 Task: Zoom the window.
Action: Mouse moved to (730, 338)
Screenshot: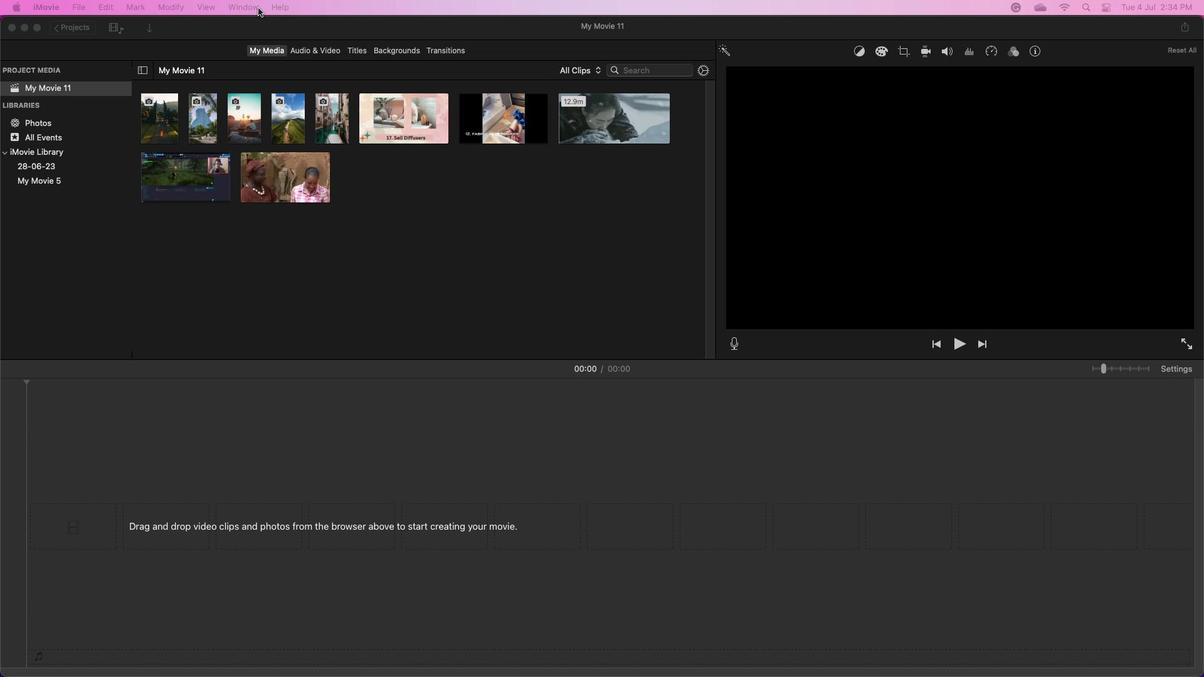 
Action: Mouse pressed left at (730, 338)
Screenshot: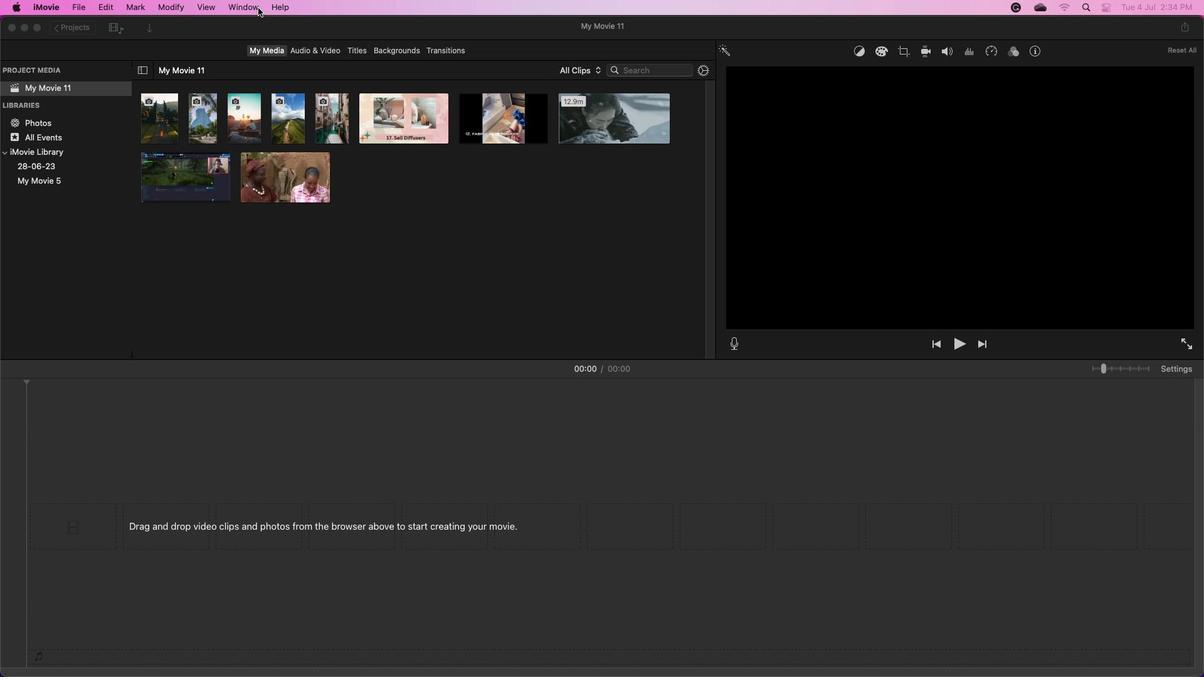 
Action: Mouse moved to (730, 338)
Screenshot: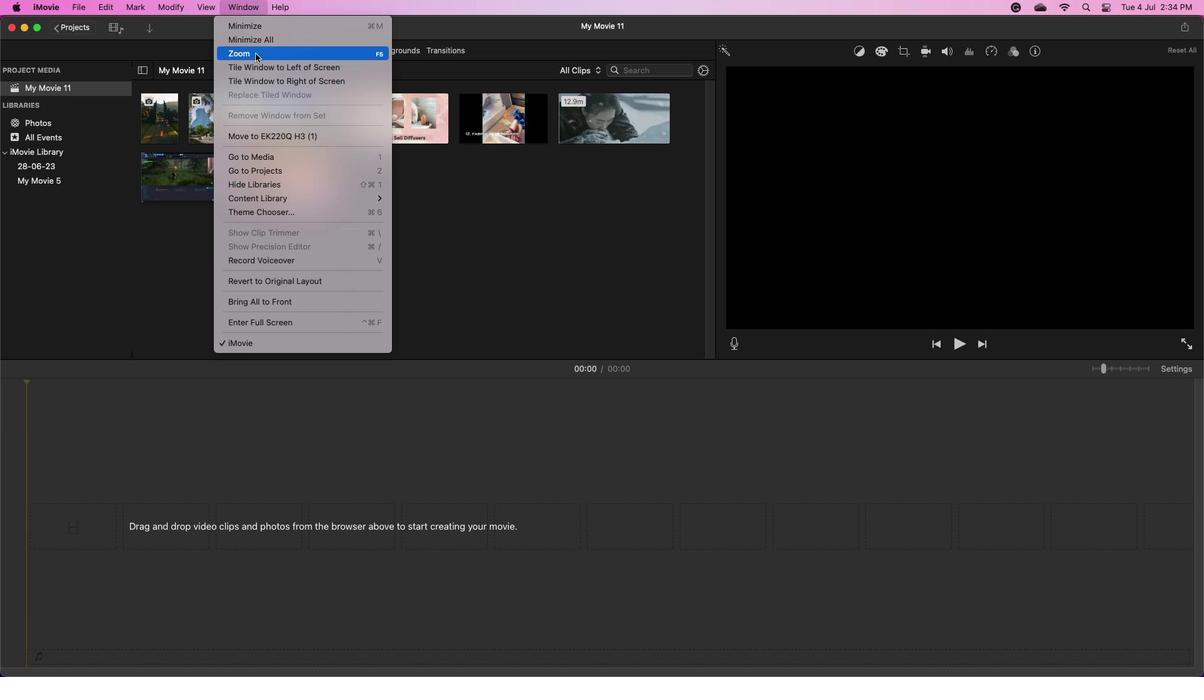 
Action: Mouse pressed left at (730, 338)
Screenshot: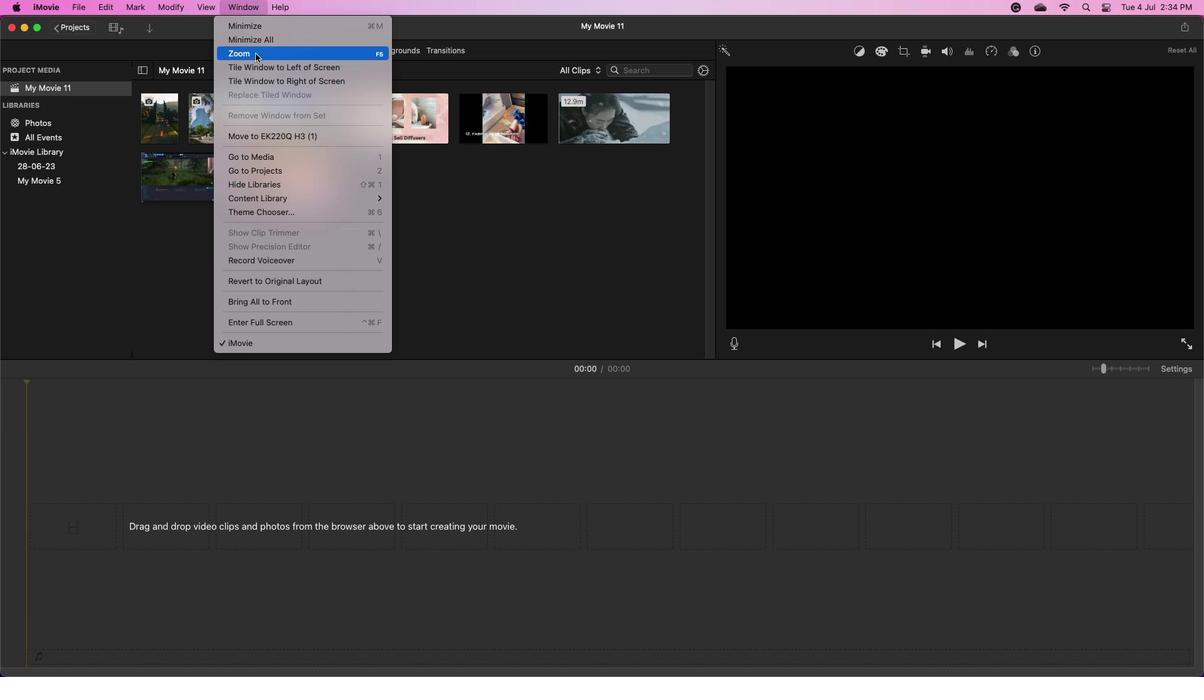 
